 Task: Write the Address "123 Main Street, Anytown, USA 12345" Under New customer in New Bill.
Action: Mouse moved to (98, 12)
Screenshot: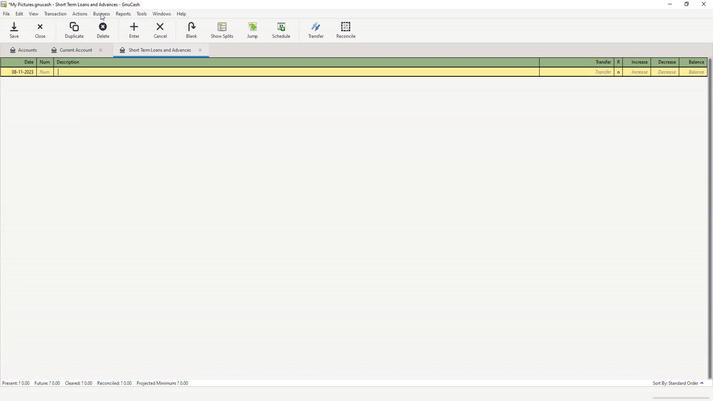 
Action: Mouse pressed left at (98, 12)
Screenshot: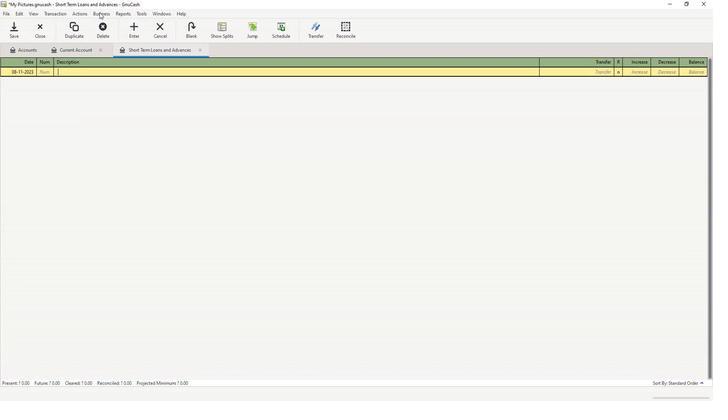 
Action: Mouse moved to (104, 30)
Screenshot: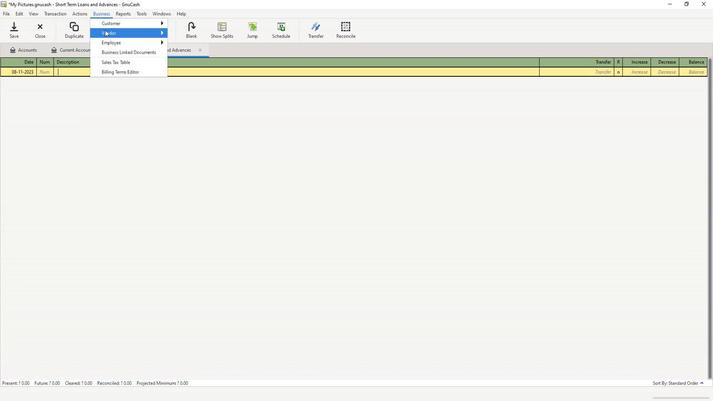 
Action: Mouse pressed left at (104, 30)
Screenshot: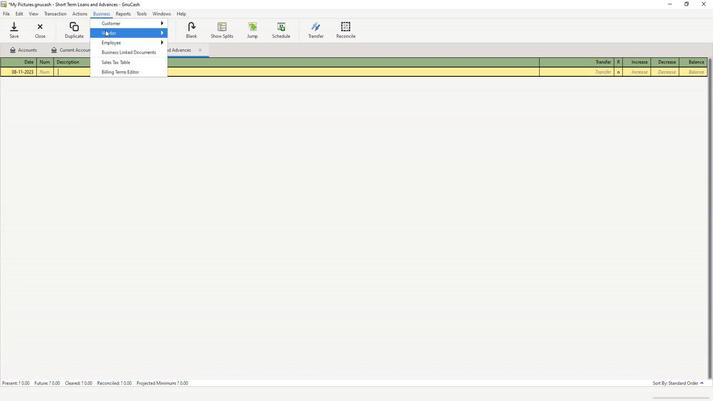 
Action: Mouse moved to (192, 61)
Screenshot: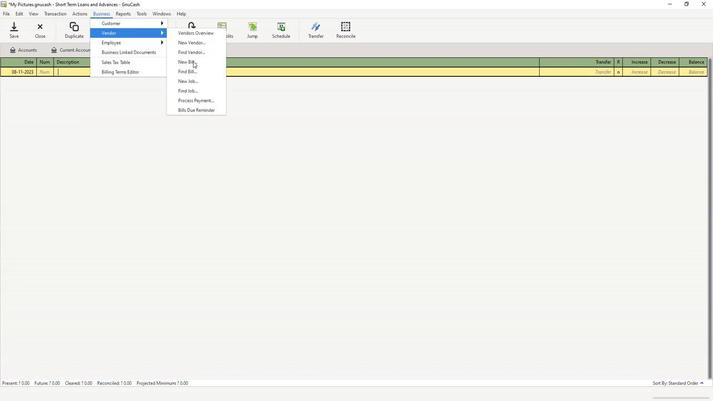 
Action: Mouse pressed left at (192, 61)
Screenshot: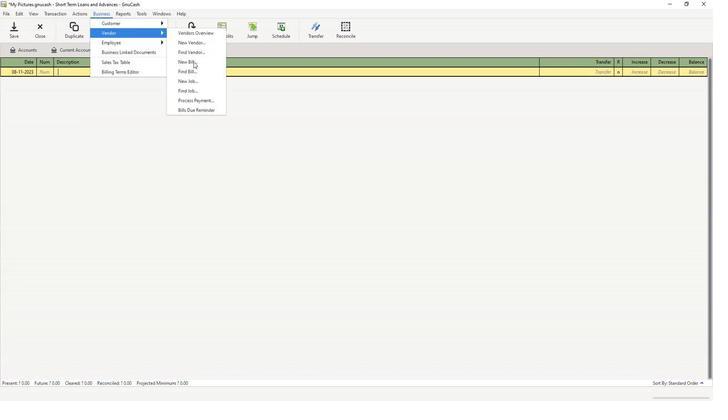 
Action: Mouse moved to (397, 251)
Screenshot: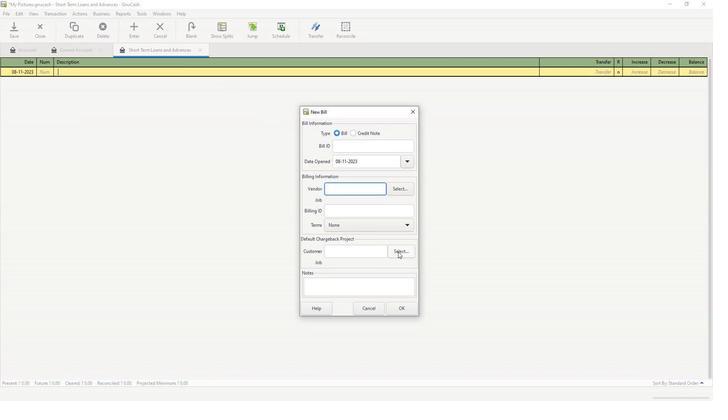 
Action: Mouse pressed left at (397, 251)
Screenshot: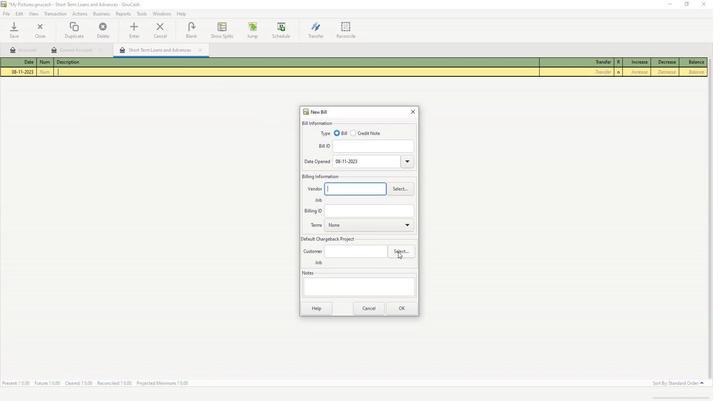 
Action: Mouse moved to (375, 272)
Screenshot: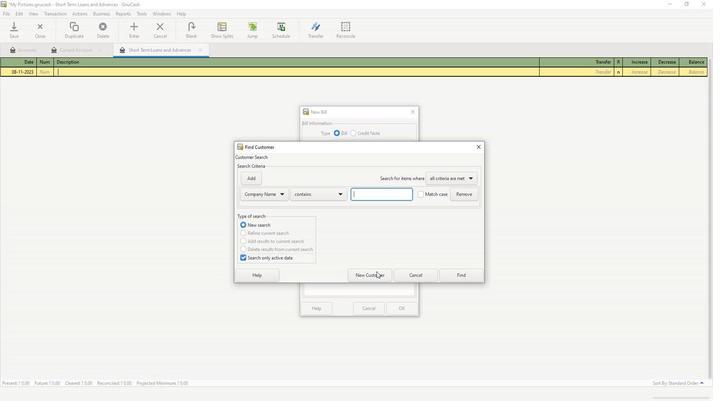 
Action: Mouse pressed left at (375, 272)
Screenshot: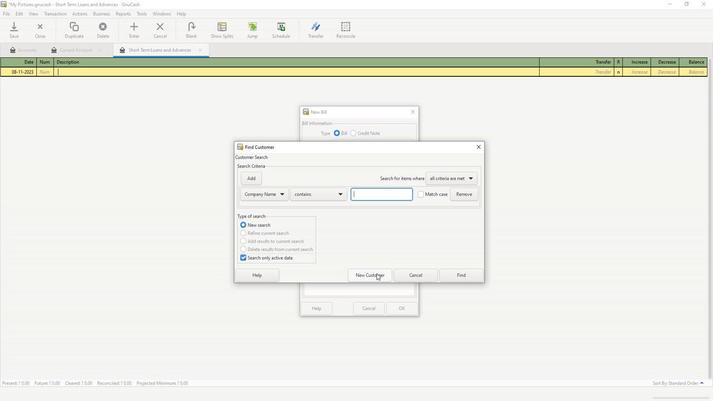
Action: Mouse moved to (334, 202)
Screenshot: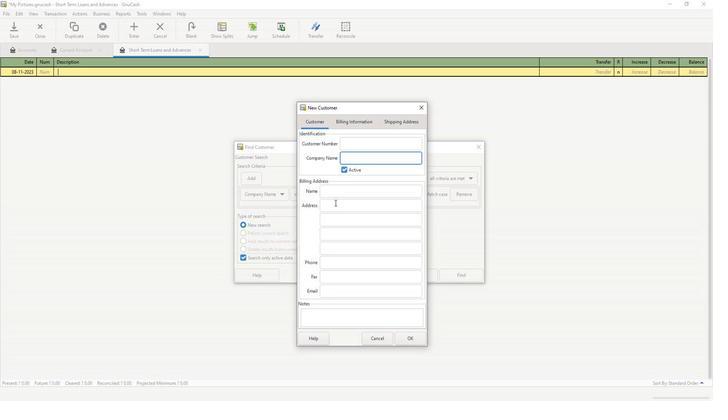 
Action: Mouse pressed left at (334, 202)
Screenshot: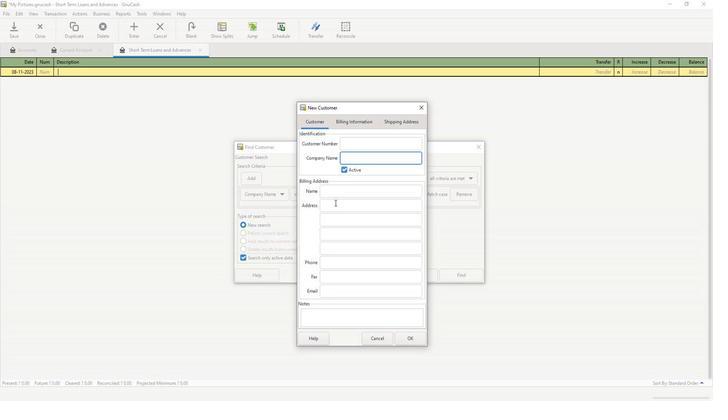 
Action: Key pressed 123<Key.space><Key.caps_lock>M<Key.caps_lock>ain<Key.space><Key.caps_lock>S<Key.caps_lock>treet<Key.tab><Key.caps_lock>A<Key.caps_lock>nytown,<Key.space><Key.caps_lock>USA<Key.space>12345
Screenshot: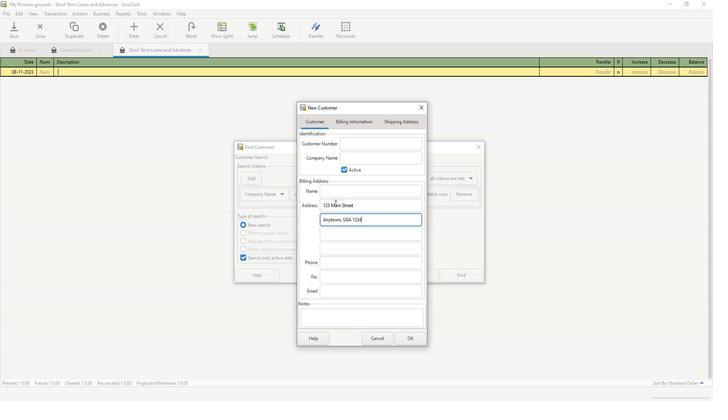 
Action: Mouse moved to (411, 338)
Screenshot: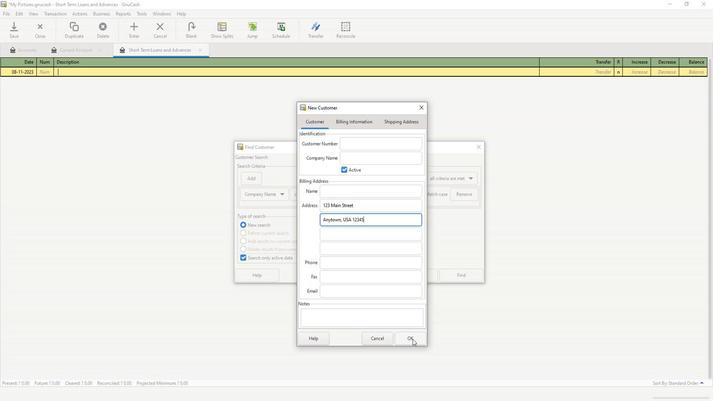 
